 Task: Send an email with the signature Gage Hill with the subject 'Request for a survey' and the message 'I am writing to confirm the details of the conference call.' from softage.1@softage.net to softage.9@softage.net and softage.10@softage.net with an attached document Non-compete_agreement.pdf
Action: Key pressed n
Screenshot: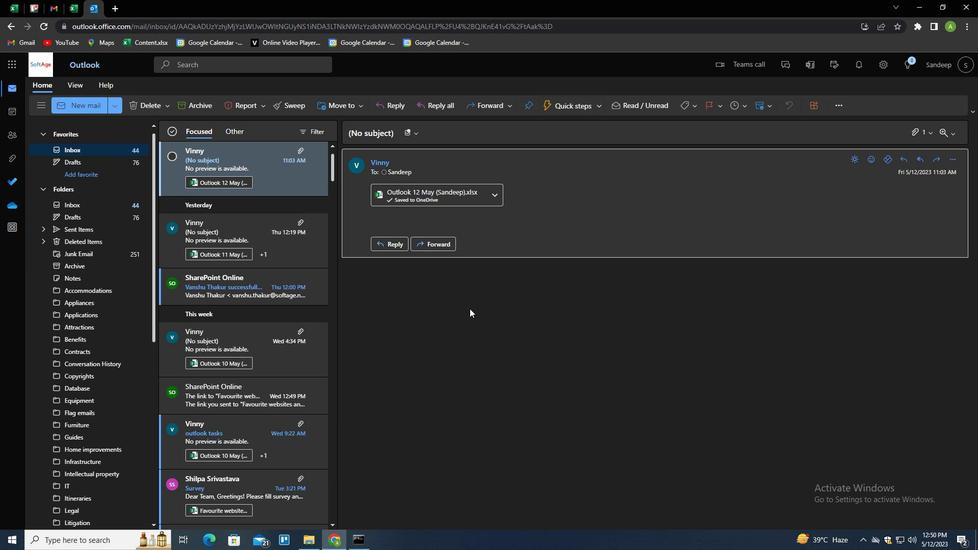 
Action: Mouse moved to (685, 106)
Screenshot: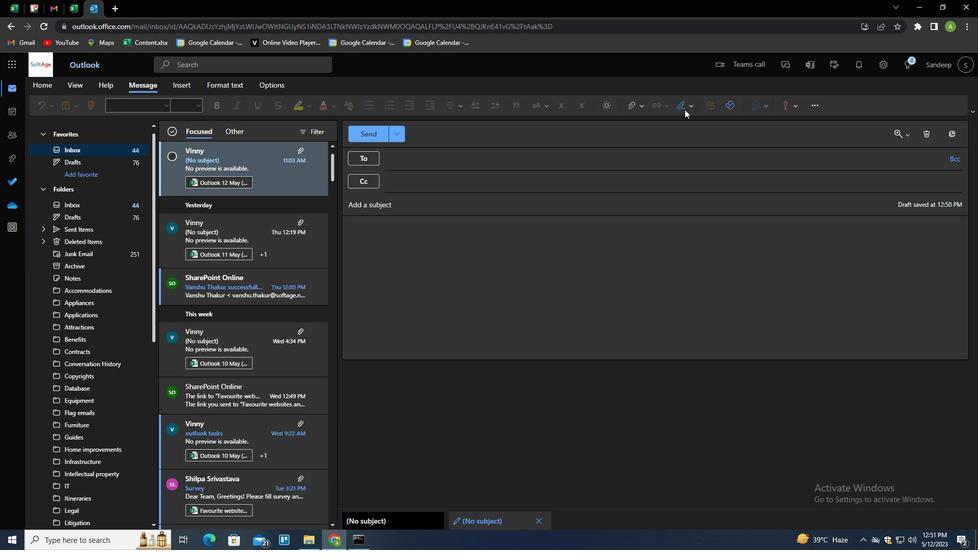 
Action: Mouse pressed left at (685, 106)
Screenshot: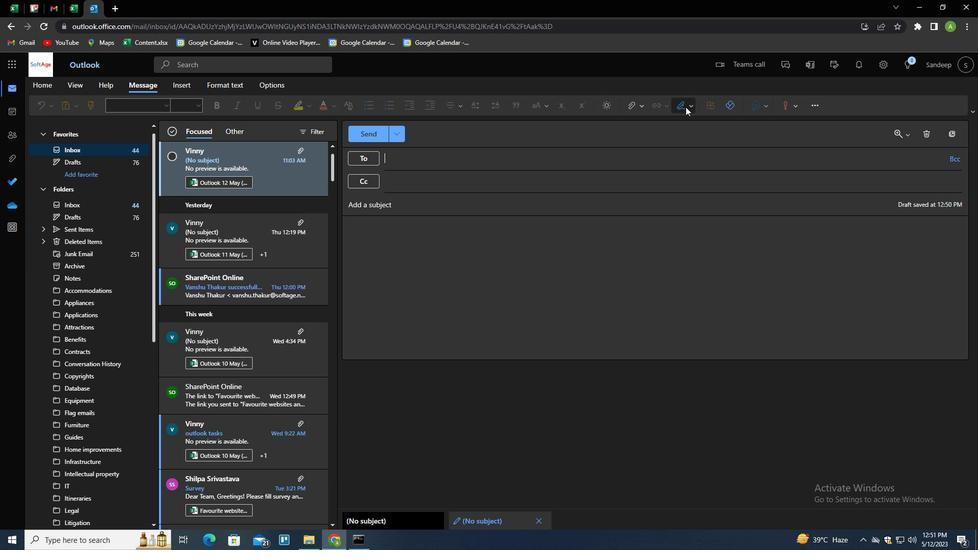 
Action: Mouse moved to (674, 141)
Screenshot: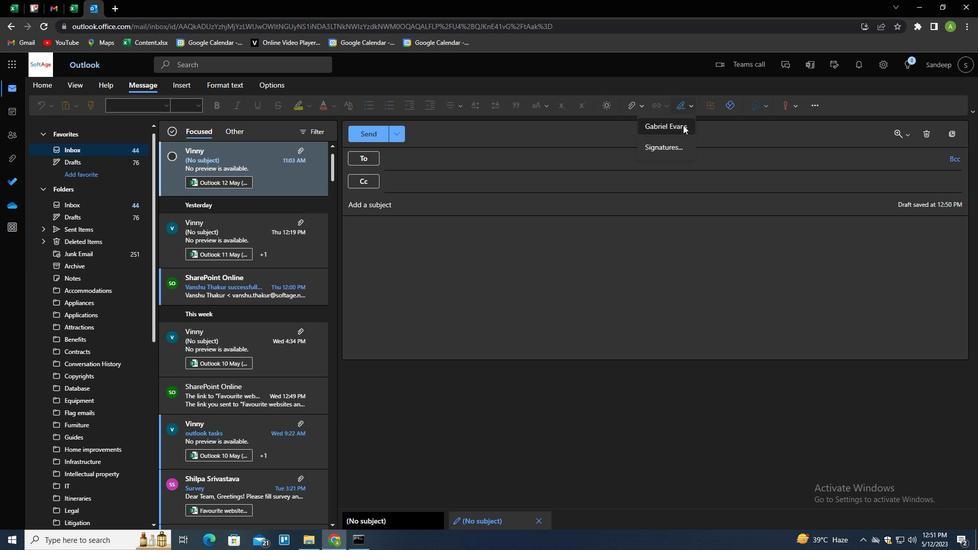 
Action: Mouse pressed left at (674, 141)
Screenshot: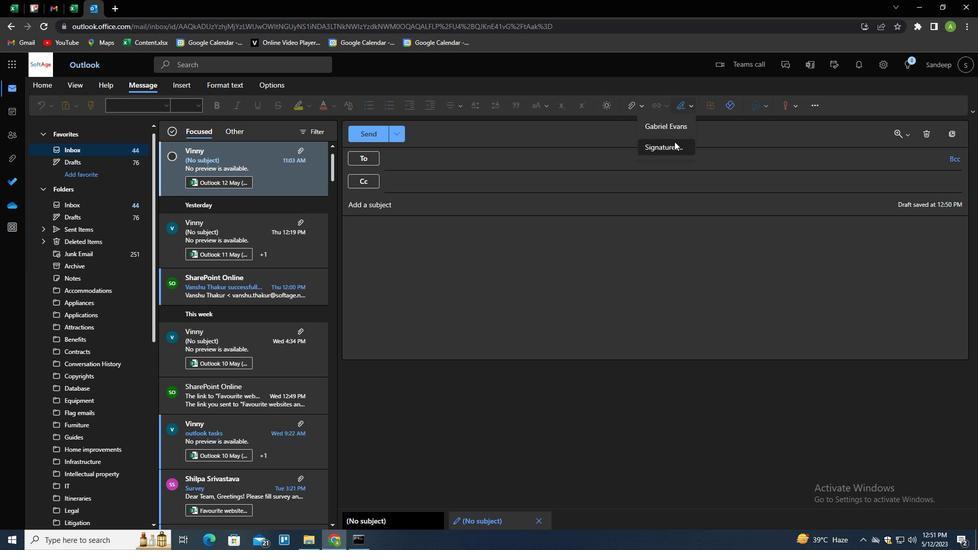 
Action: Mouse moved to (690, 184)
Screenshot: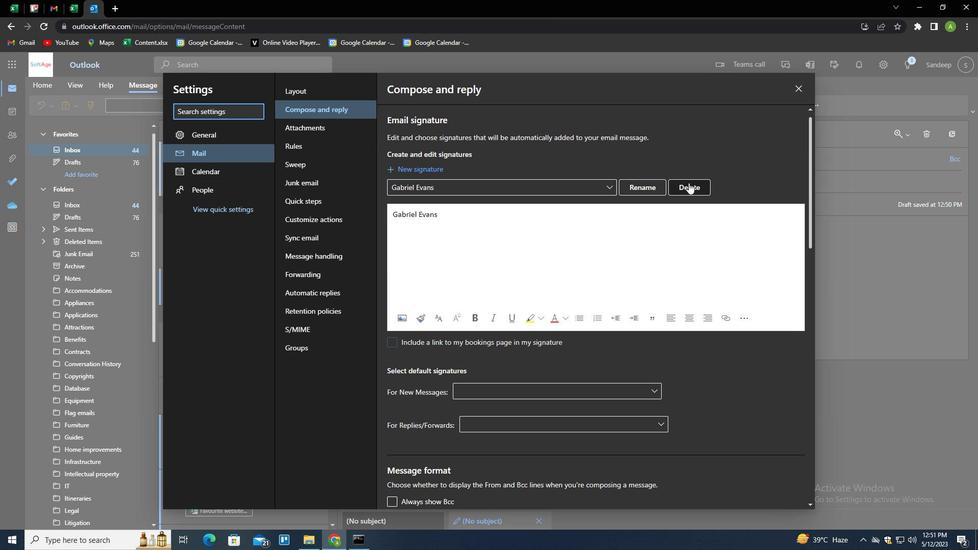 
Action: Mouse pressed left at (690, 184)
Screenshot: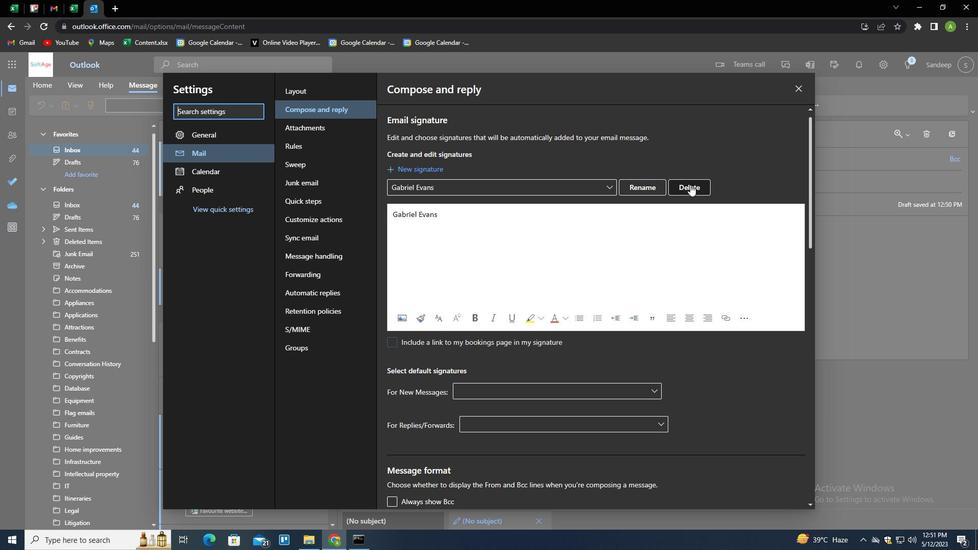 
Action: Mouse moved to (676, 186)
Screenshot: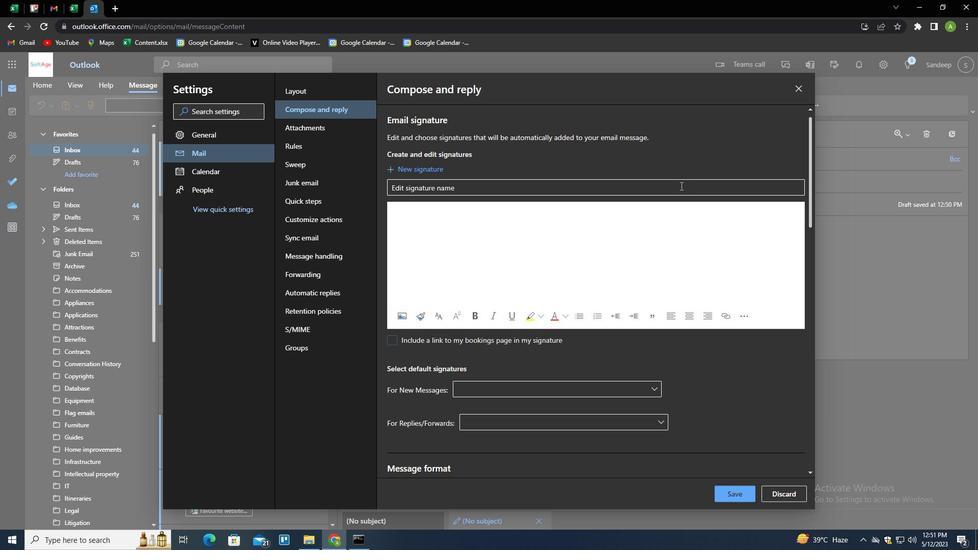 
Action: Mouse pressed left at (676, 186)
Screenshot: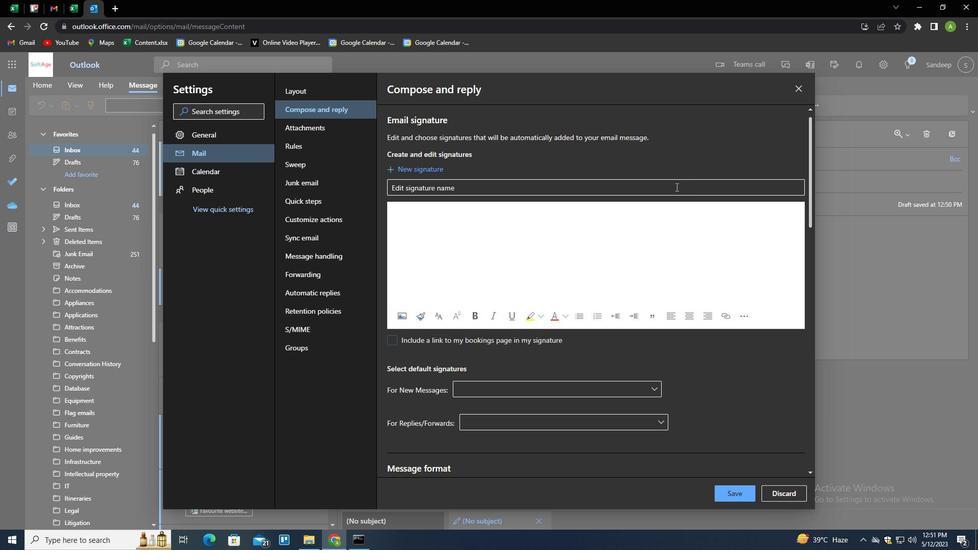 
Action: Key pressed <Key.shift>GAGE<Key.space><Key.shift>HILL<Key.tab><Key.shift><Key.shift><Key.shift><Key.shift><Key.shift><Key.shift><Key.shift><Key.shift>GAFE<Key.backspace><Key.backspace>GE<Key.space><Key.shift>HILL
Screenshot: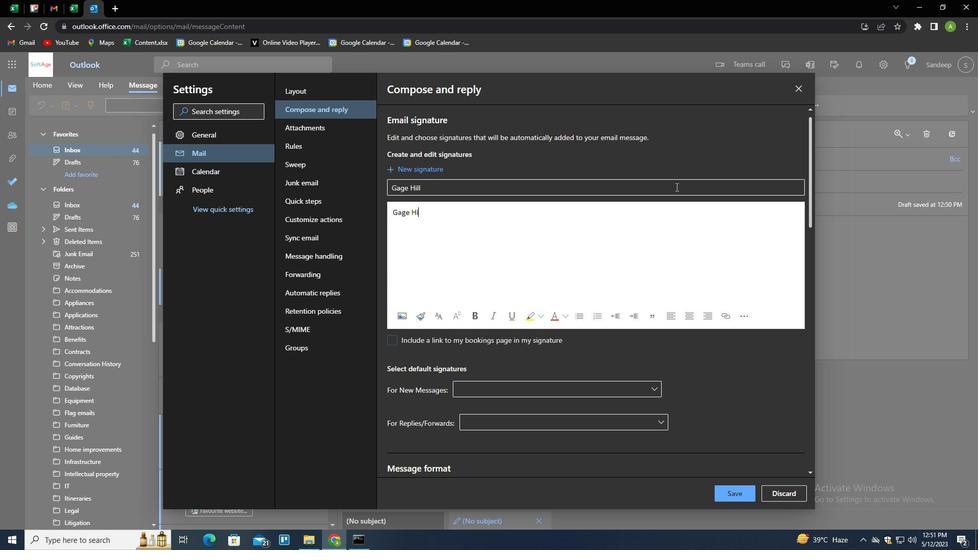 
Action: Mouse moved to (744, 488)
Screenshot: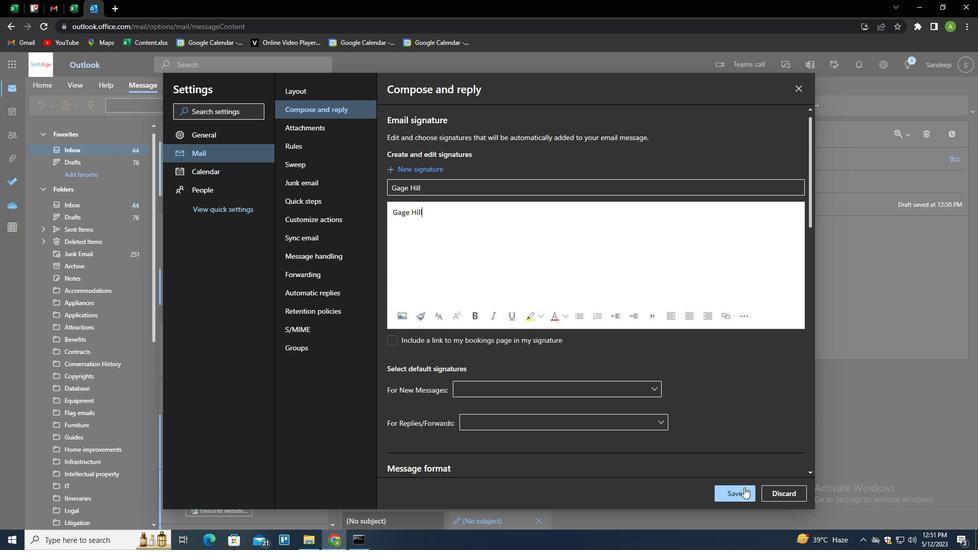 
Action: Mouse pressed left at (744, 488)
Screenshot: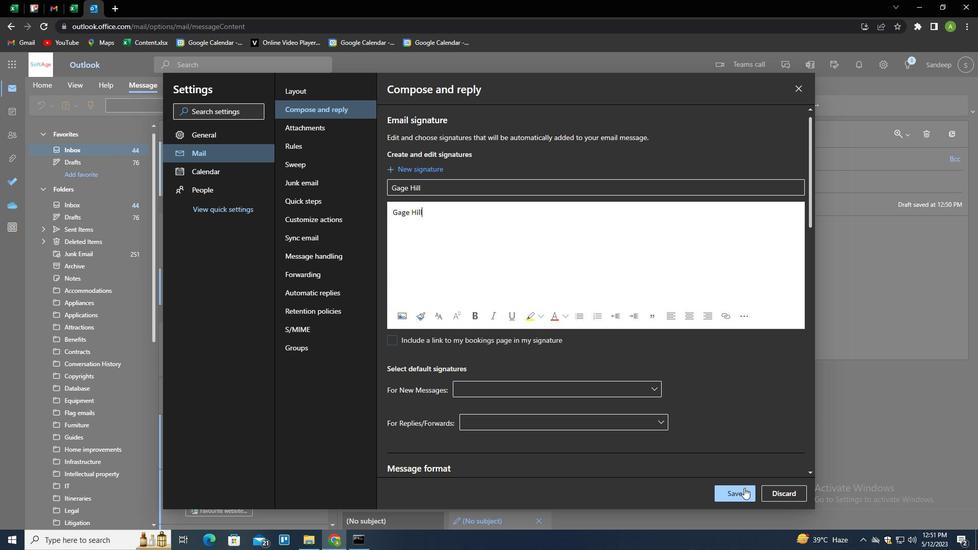 
Action: Mouse moved to (910, 316)
Screenshot: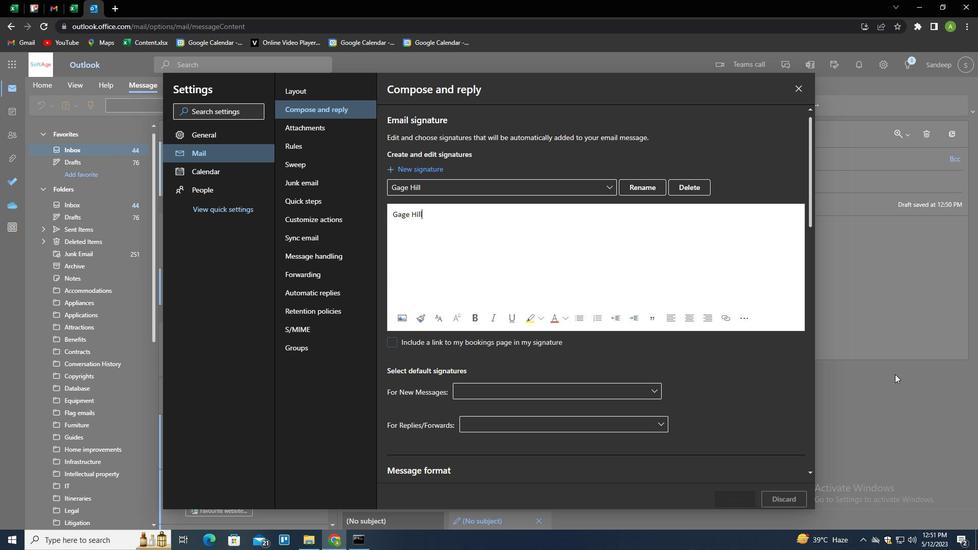 
Action: Mouse pressed left at (910, 316)
Screenshot: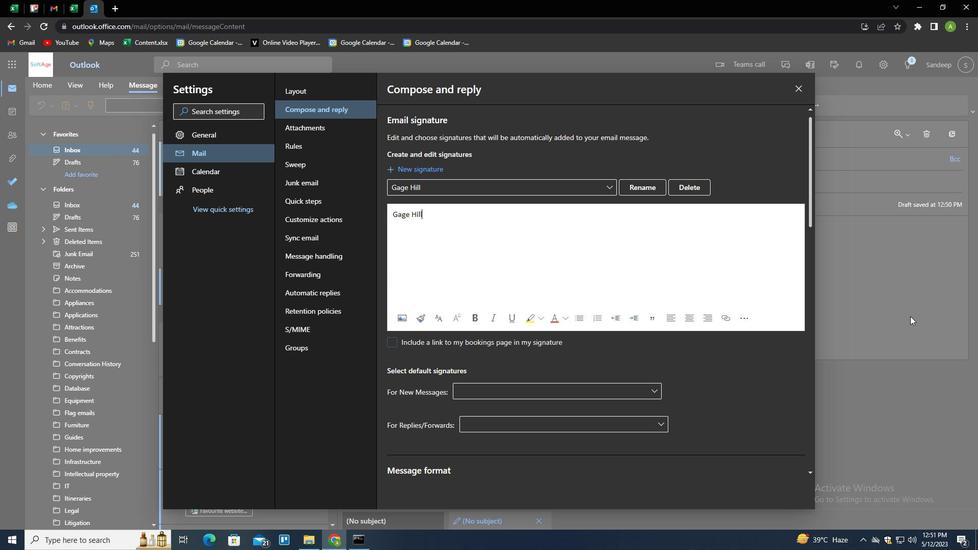 
Action: Mouse moved to (682, 110)
Screenshot: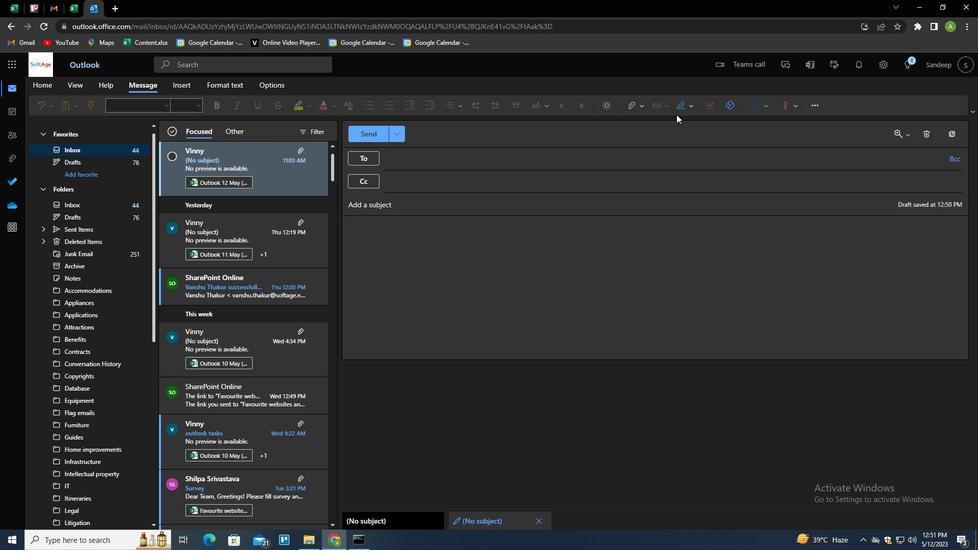 
Action: Mouse pressed left at (682, 110)
Screenshot: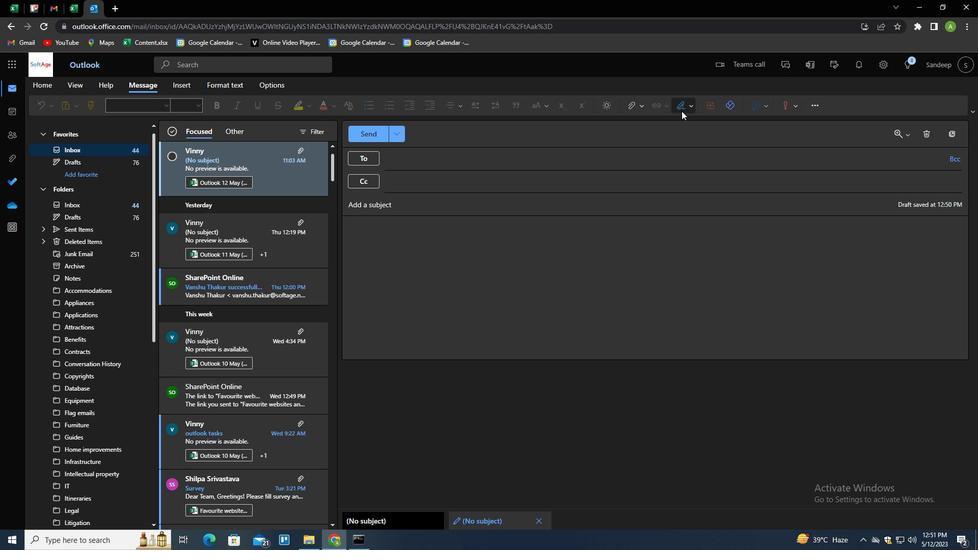
Action: Mouse moved to (672, 123)
Screenshot: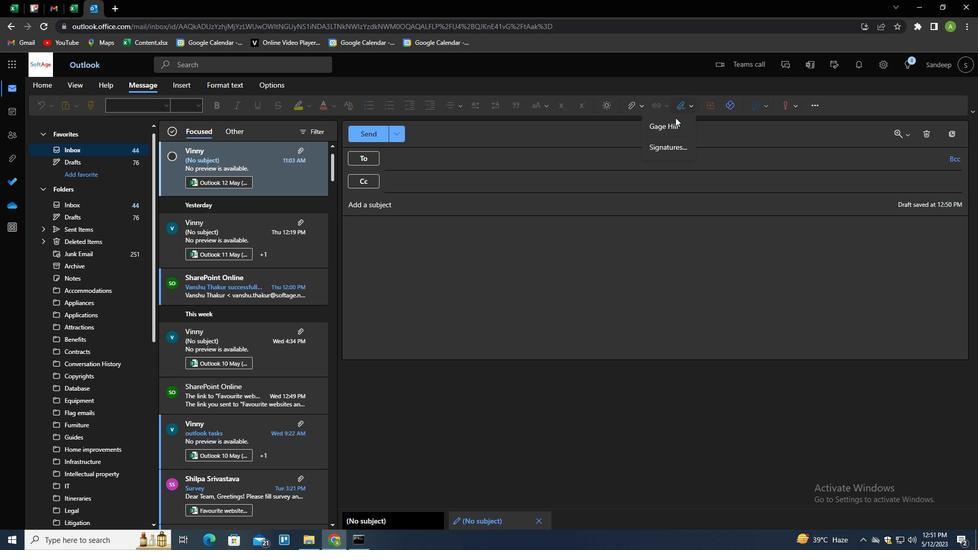 
Action: Mouse pressed left at (672, 123)
Screenshot: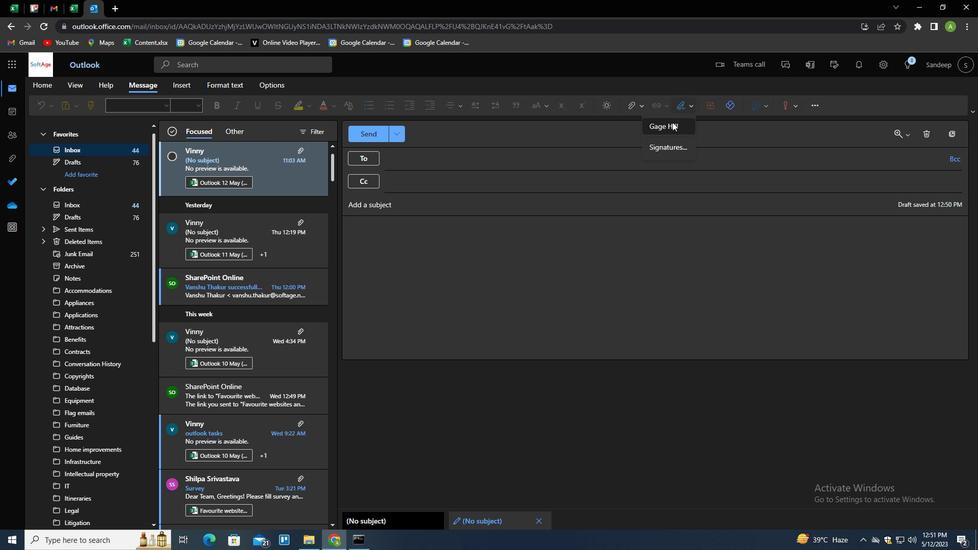 
Action: Mouse moved to (416, 207)
Screenshot: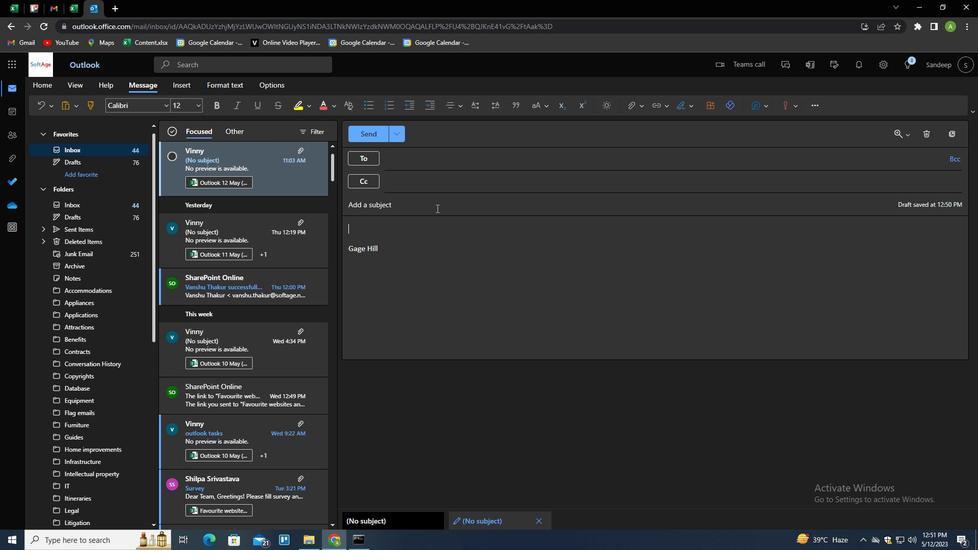 
Action: Mouse pressed left at (416, 207)
Screenshot: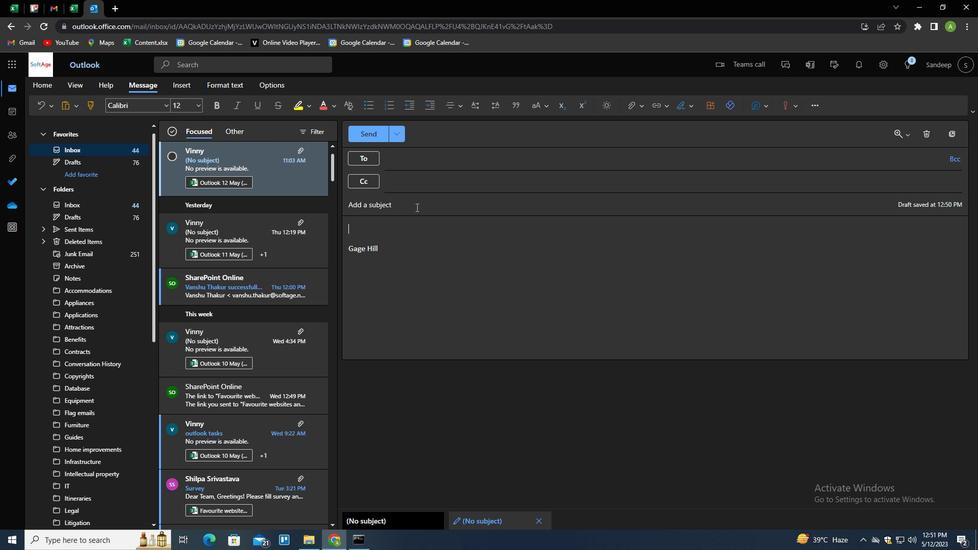 
Action: Mouse moved to (415, 207)
Screenshot: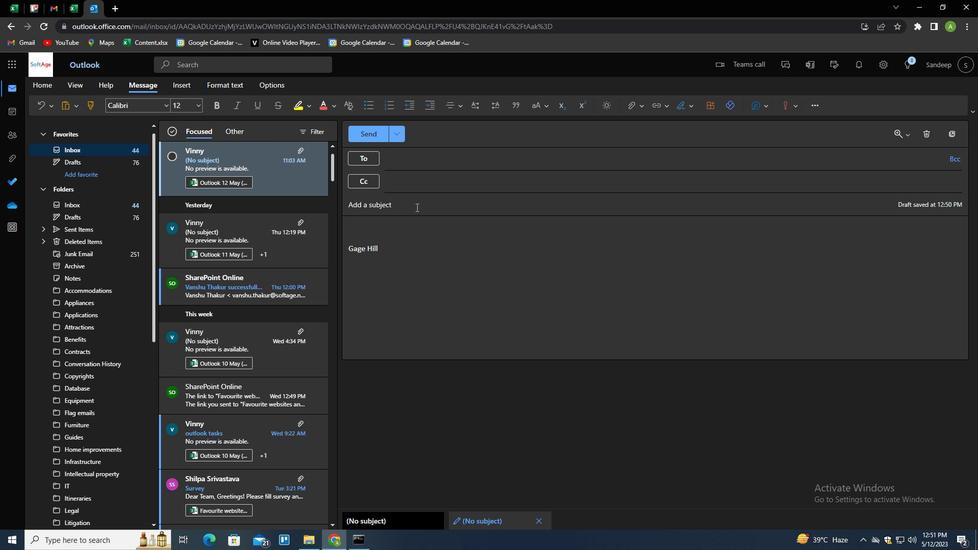 
Action: Key pressed <Key.shift>REQUEST<Key.space>FOR<Key.space>A<Key.space>SURVEY<Key.tab><Key.shift><Key.shift><Key.shift><Key.shift><Key.shift><Key.shift><Key.shift><Key.shift><Key.shift><Key.shift>I<Key.space>AM<Key.space>WRITING<Key.space>TO<Key.space>CONFIRM<Key.space>THE<Key.space>DETAILS<Key.space>OF<Key.space>THE<Key.space>COND<Key.backspace>FERNCE<Key.space>CA<Key.backspace><Key.backspace><Key.backspace><Key.backspace><Key.backspace><Key.backspace><Key.backspace>RENCE<Key.space>CALL.
Screenshot: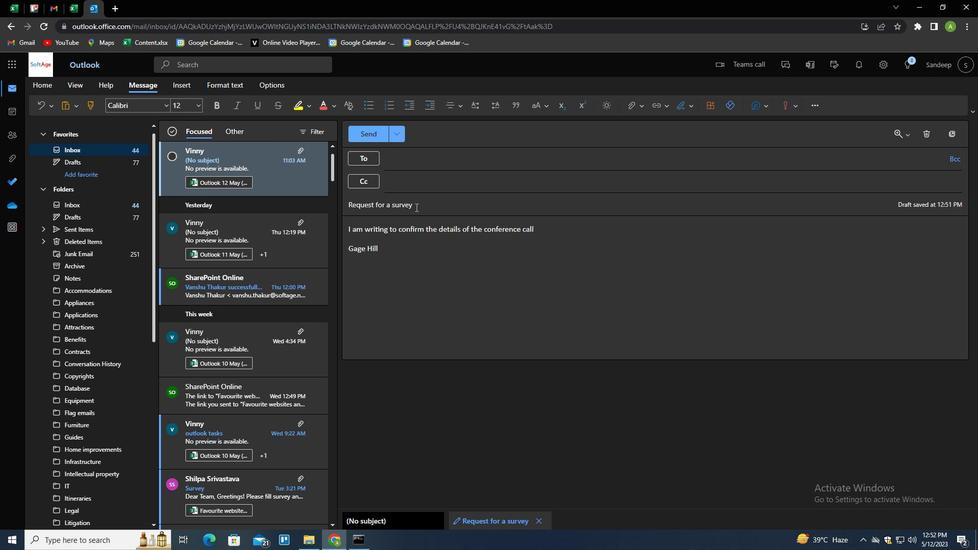 
Action: Mouse moved to (417, 163)
Screenshot: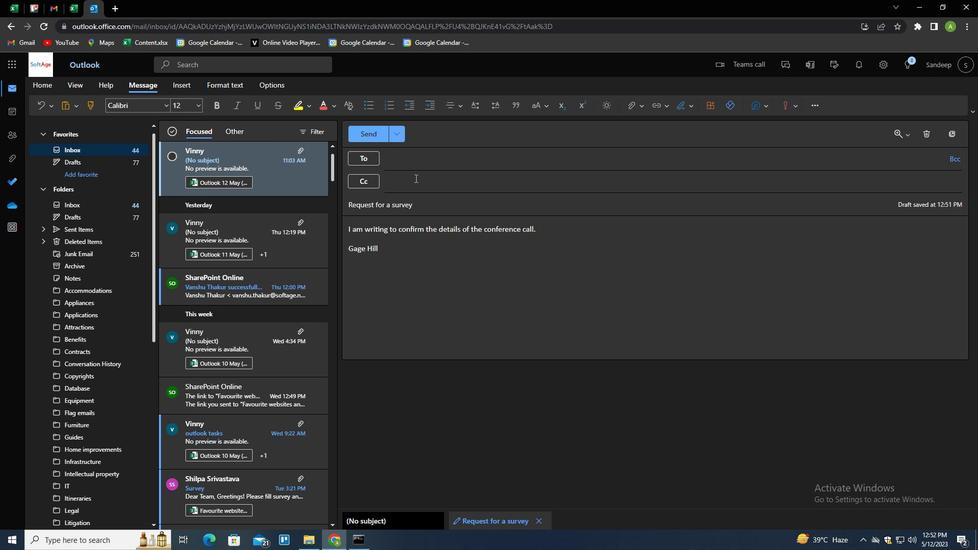 
Action: Mouse pressed left at (417, 163)
Screenshot: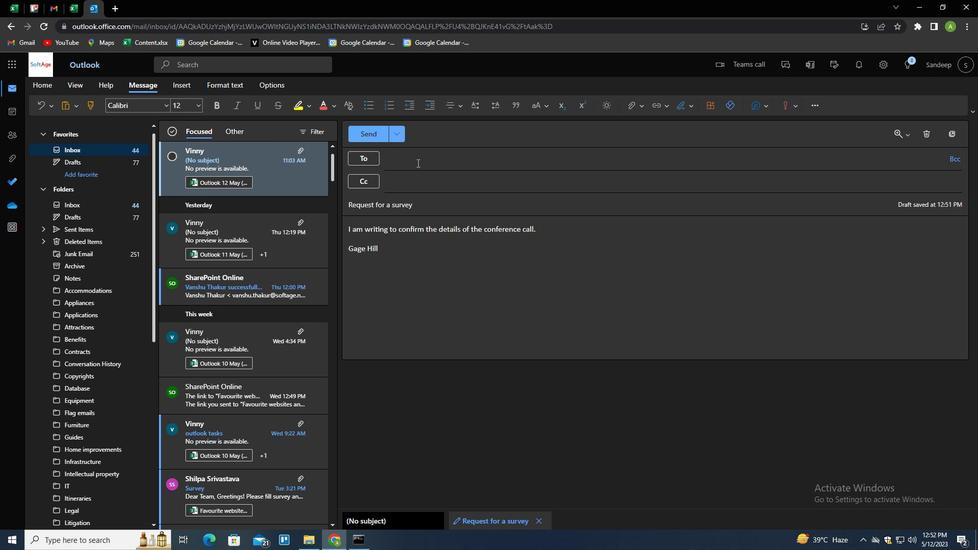 
Action: Key pressed SOFTAGE.9<Key.shift>@SOFTAGE.NET<Key.enter>SOFTAGE.10<Key.shift>@SOFTG<Key.backspace>AGE.NET<Key.enter>
Screenshot: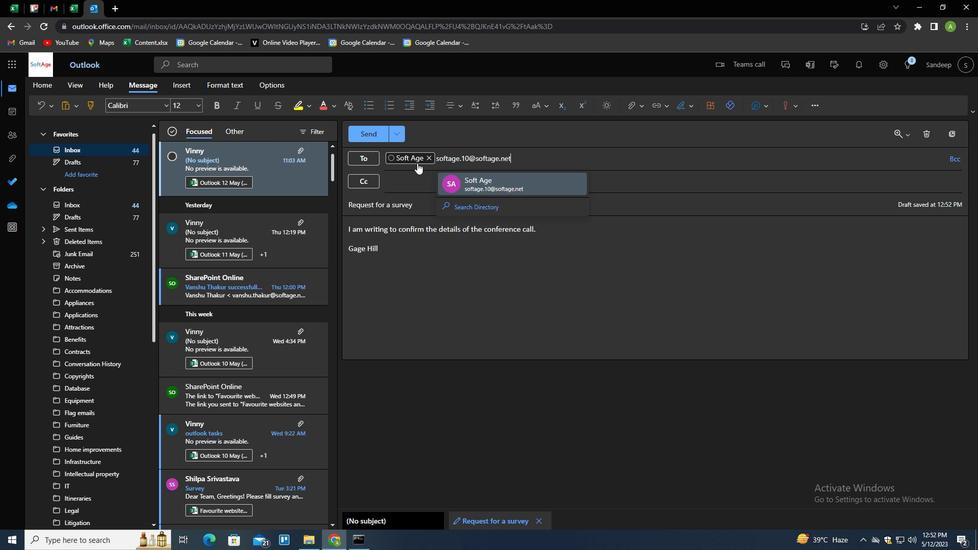 
Action: Mouse moved to (636, 105)
Screenshot: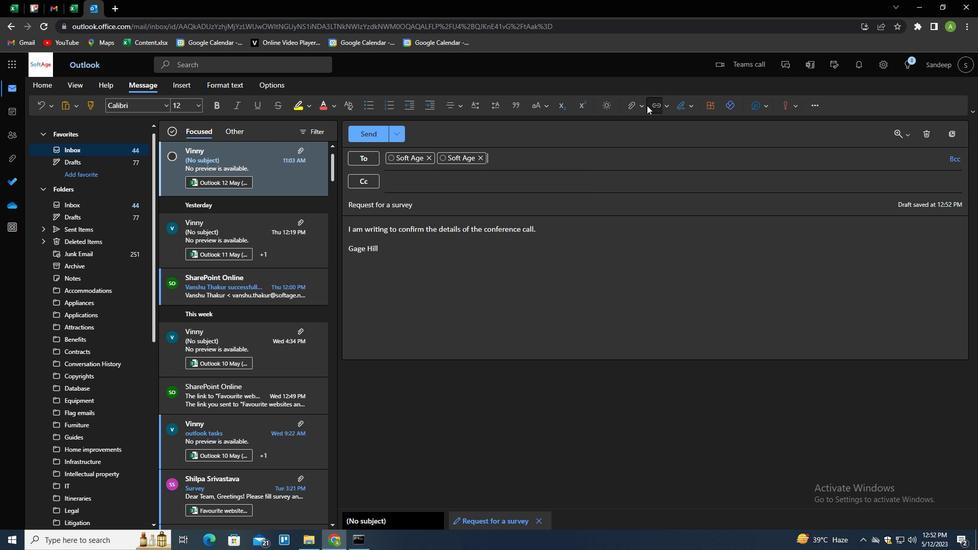
Action: Mouse pressed left at (636, 105)
Screenshot: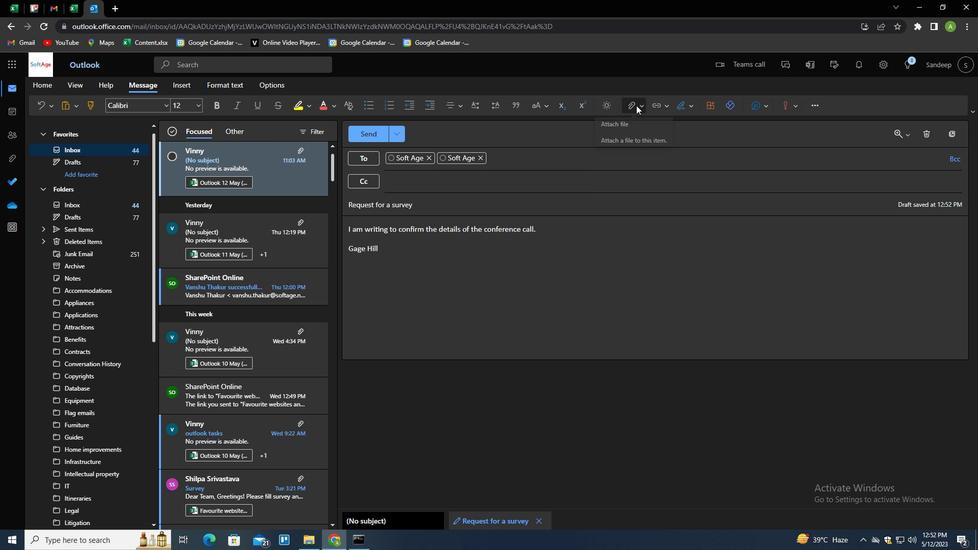
Action: Mouse moved to (582, 126)
Screenshot: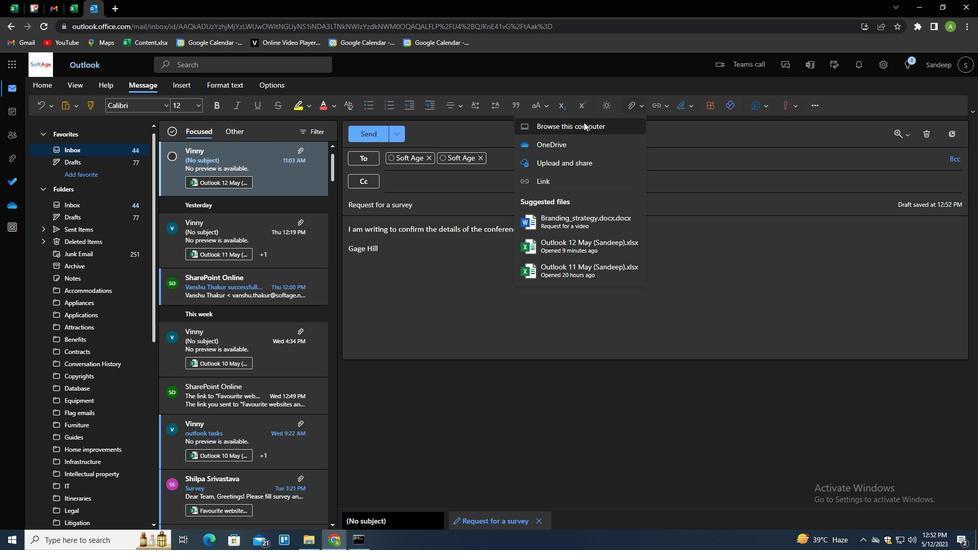 
Action: Mouse pressed left at (582, 126)
Screenshot: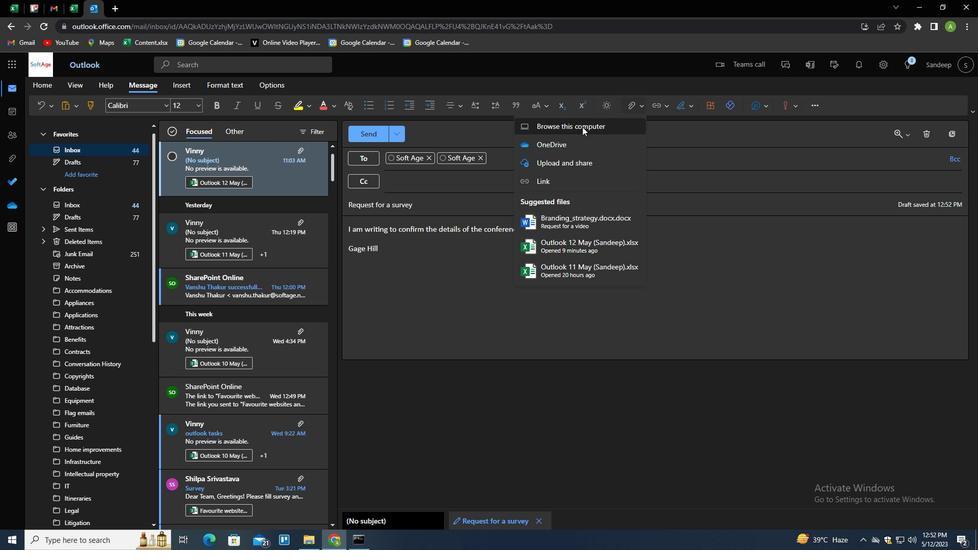 
Action: Mouse moved to (183, 114)
Screenshot: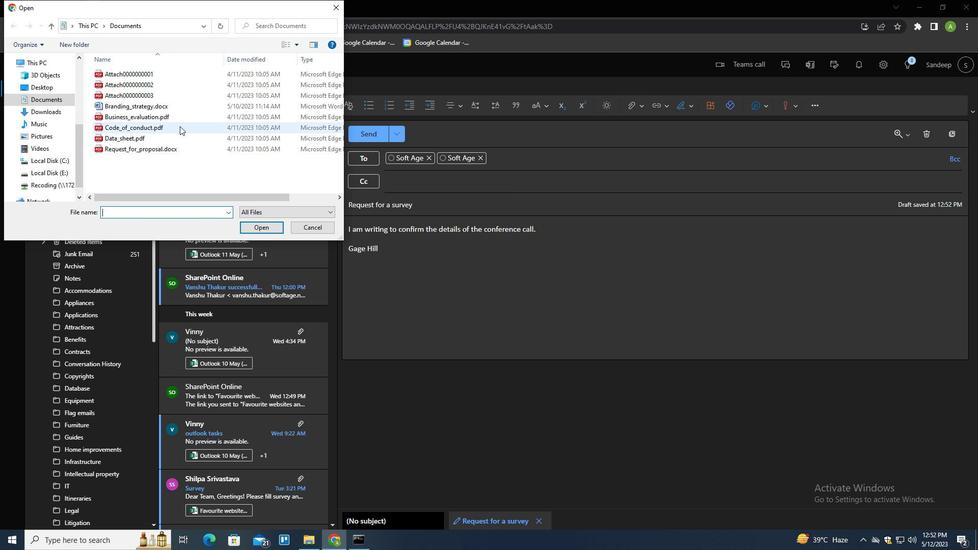 
Action: Mouse pressed left at (183, 114)
Screenshot: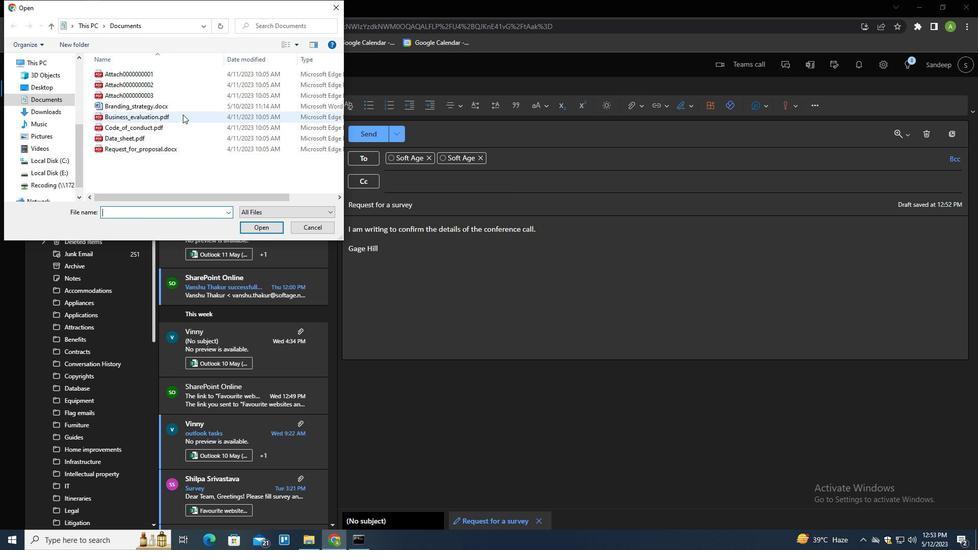 
Action: Mouse moved to (181, 115)
Screenshot: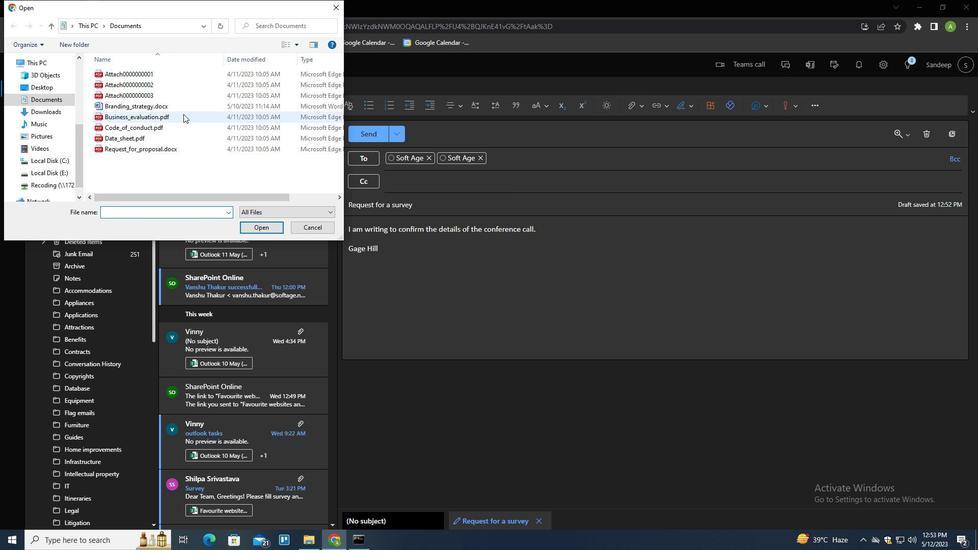 
Action: Key pressed <Key.f2>
Screenshot: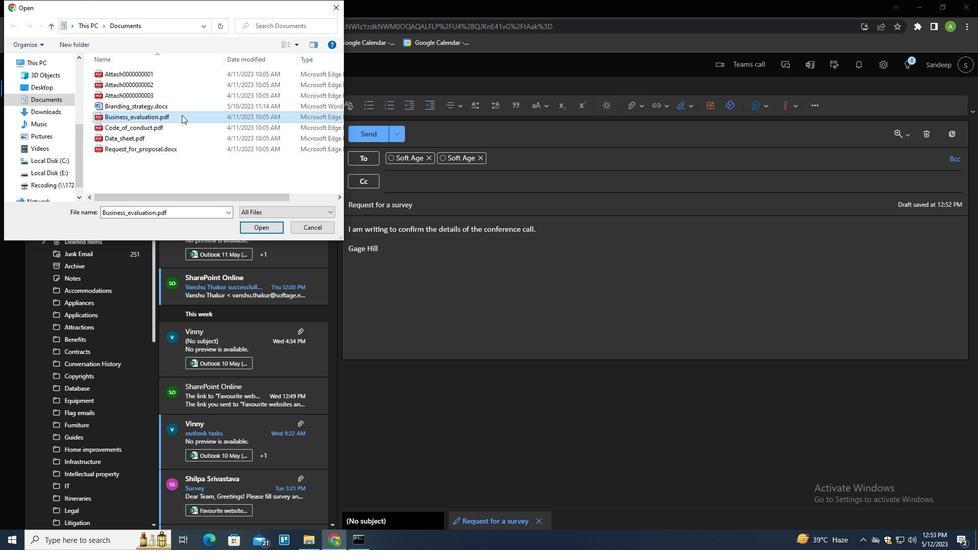 
Action: Mouse moved to (165, 127)
Screenshot: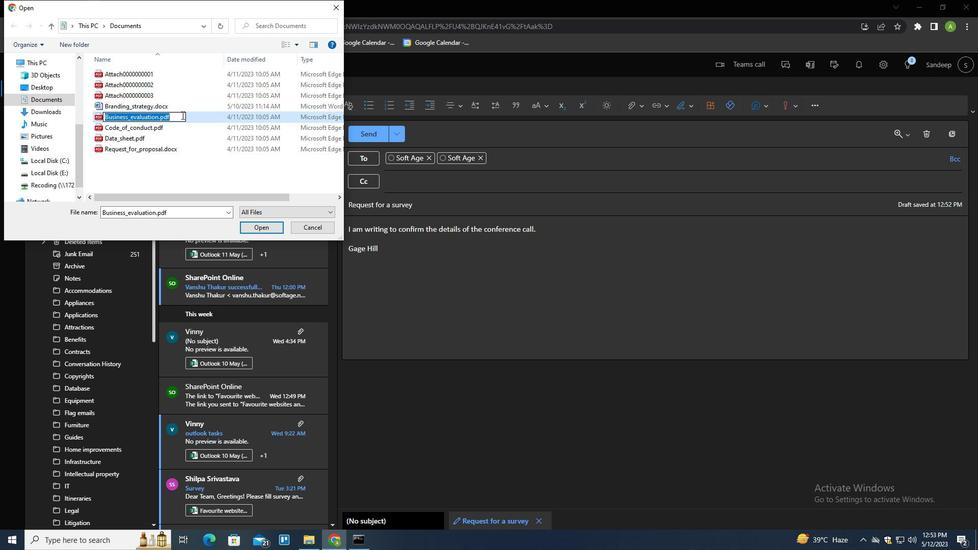 
Action: Key pressed <Key.shift>NON<Key.shift>_COMPETE<Key.shift>_AGREEE<Key.backspace>MENT.PDF<Key.enter>
Screenshot: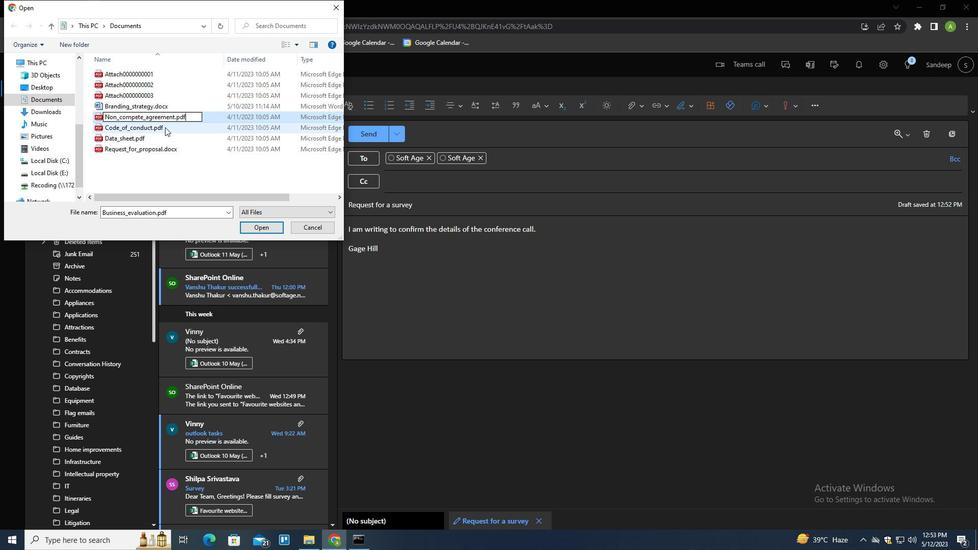 
Action: Mouse moved to (193, 116)
Screenshot: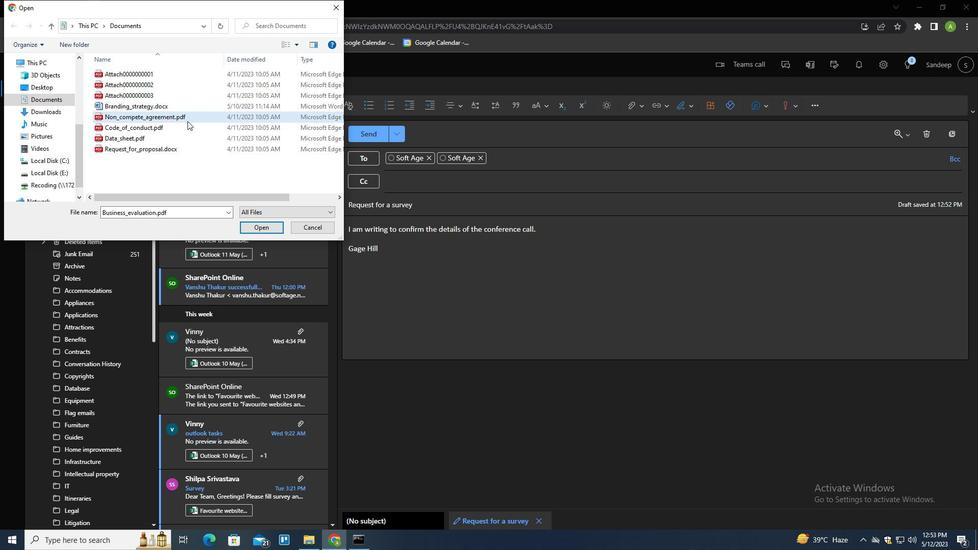 
Action: Mouse pressed left at (193, 116)
Screenshot: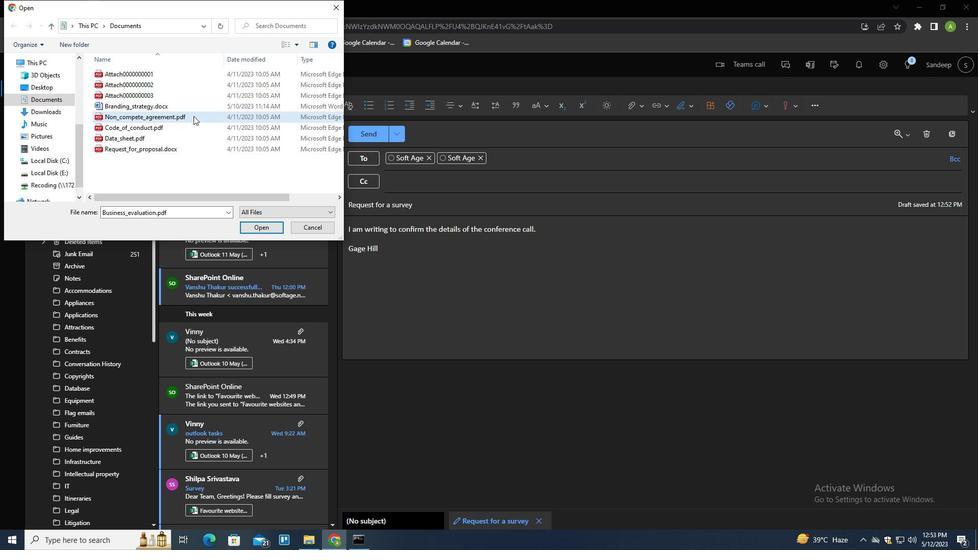 
Action: Mouse moved to (252, 225)
Screenshot: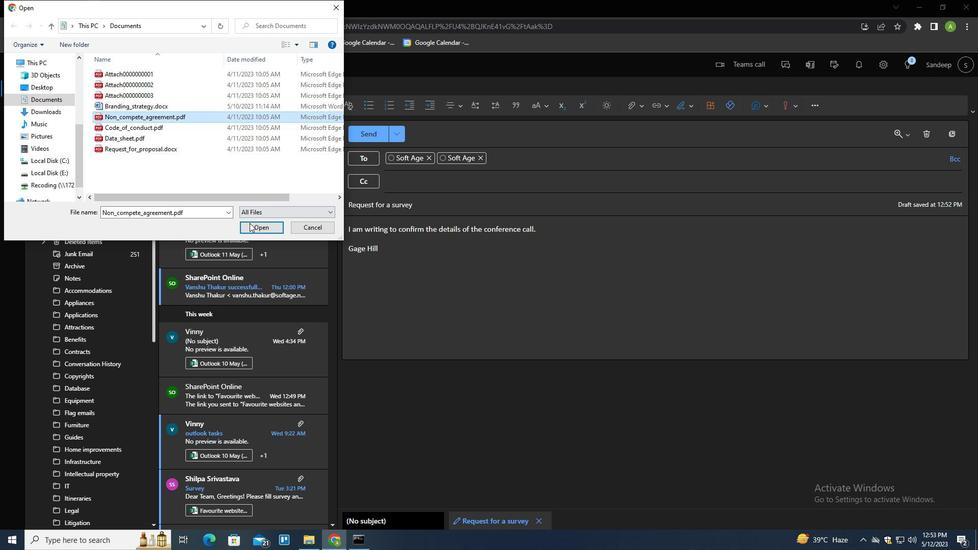 
Action: Mouse pressed left at (252, 225)
Screenshot: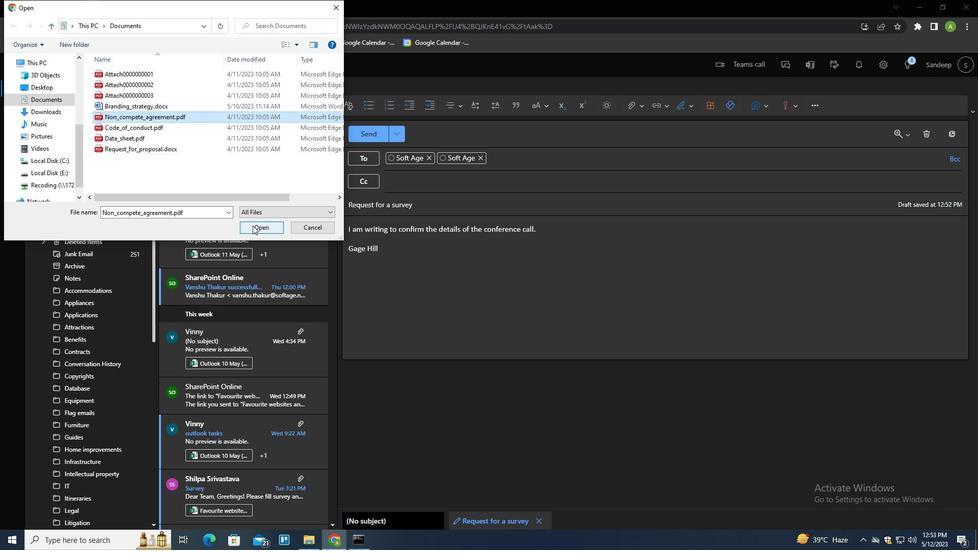 
Action: Mouse moved to (371, 132)
Screenshot: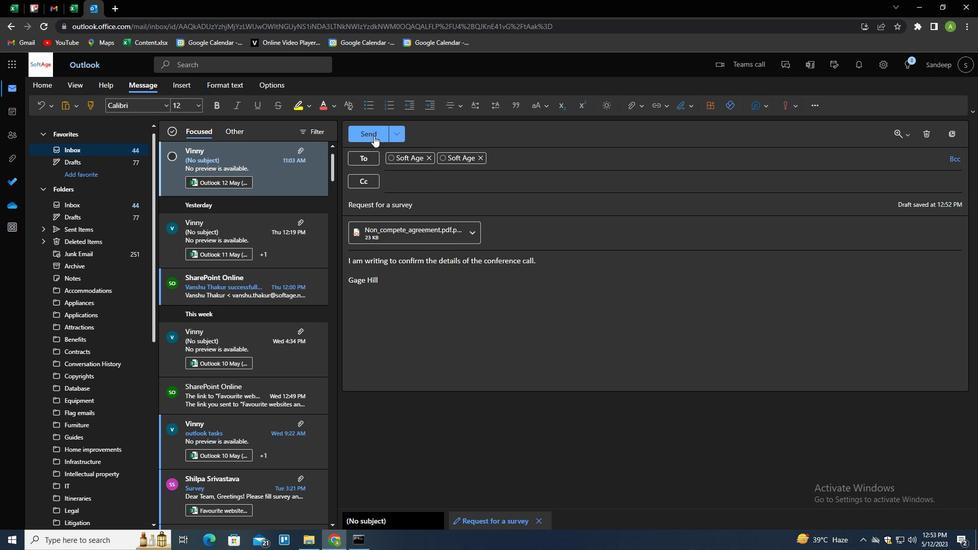 
Action: Mouse pressed left at (371, 132)
Screenshot: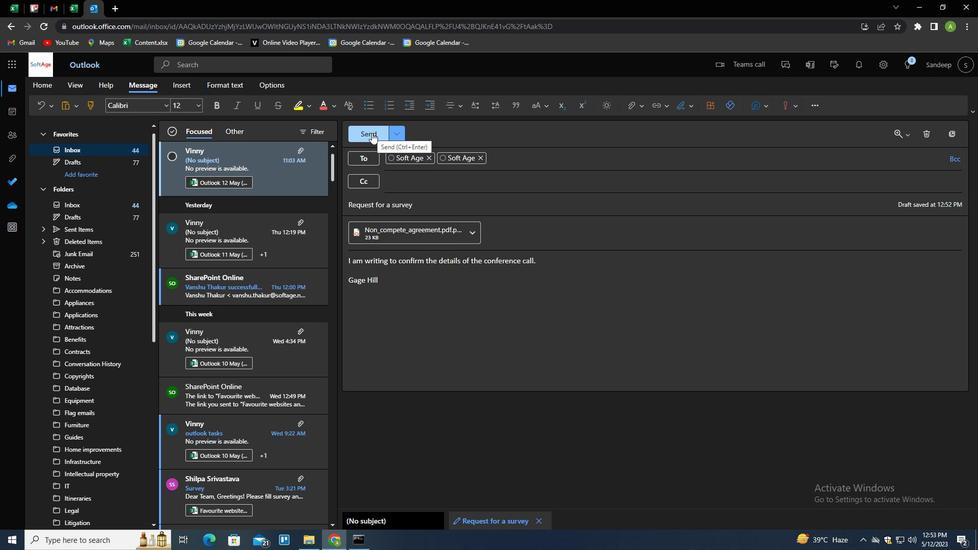 
